 Task: Add Naturtint Permanent Hair Color, 5G Light Golden Chestnut to the cart.
Action: Mouse moved to (243, 121)
Screenshot: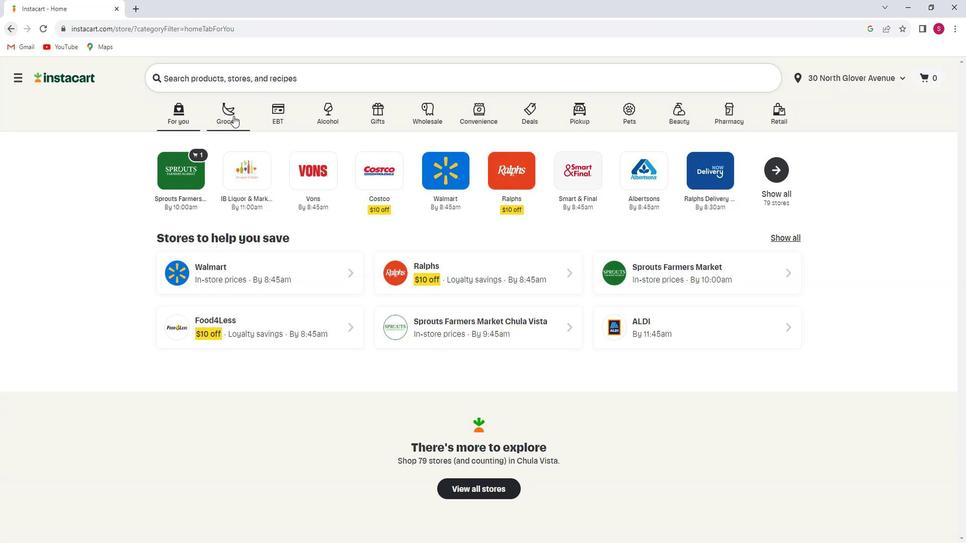 
Action: Mouse pressed left at (243, 121)
Screenshot: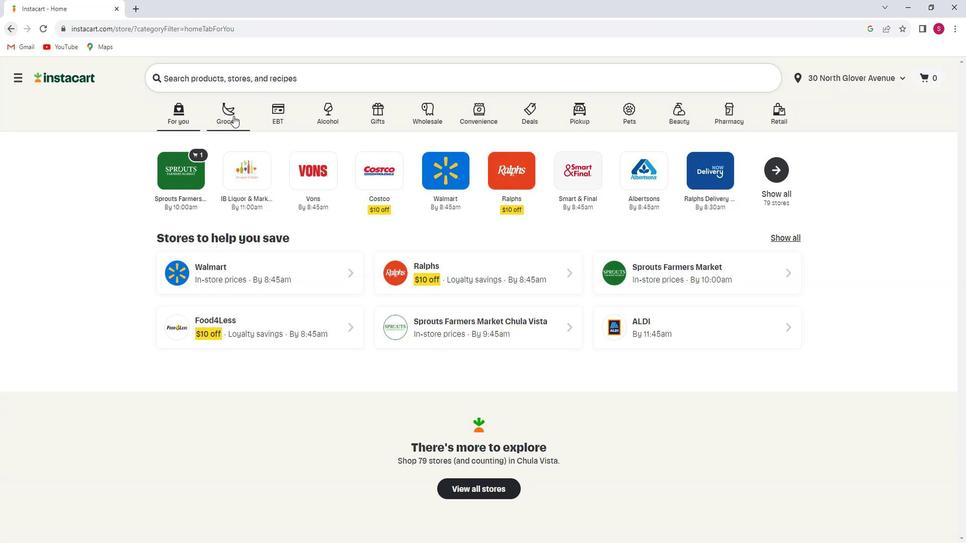 
Action: Mouse moved to (233, 294)
Screenshot: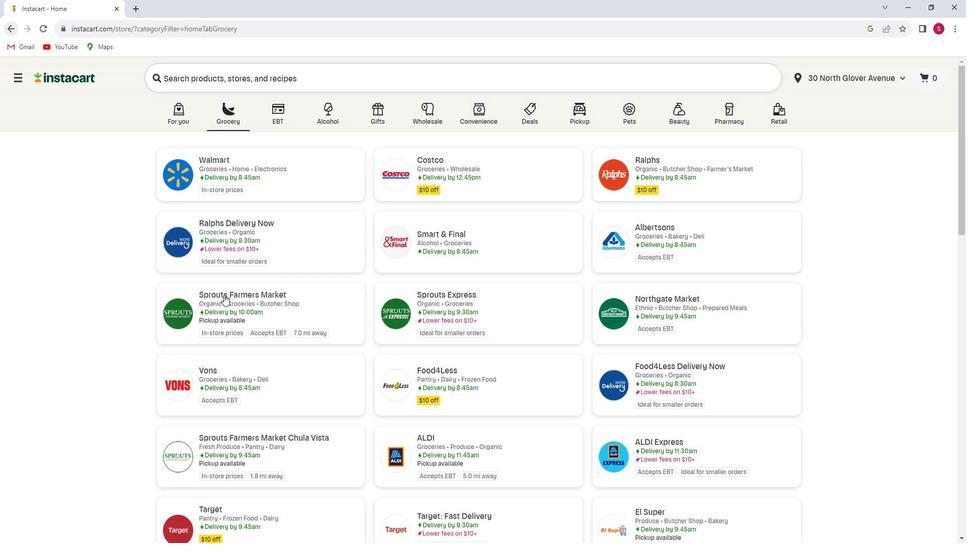 
Action: Mouse pressed left at (233, 294)
Screenshot: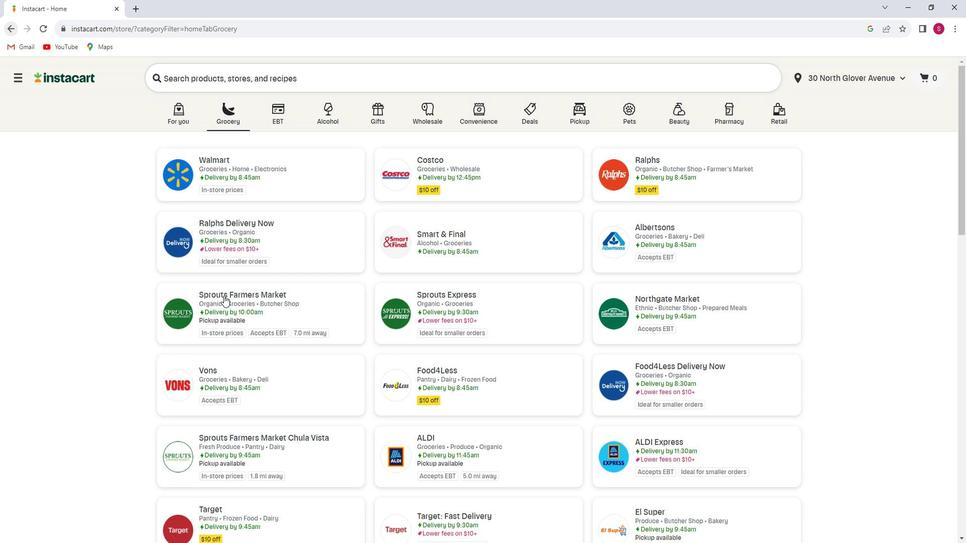 
Action: Mouse moved to (68, 403)
Screenshot: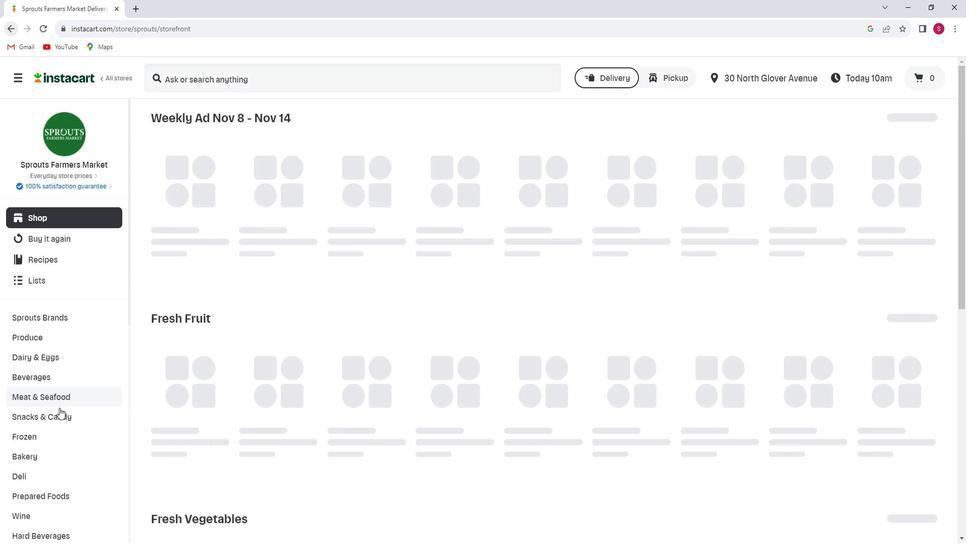 
Action: Mouse scrolled (68, 402) with delta (0, 0)
Screenshot: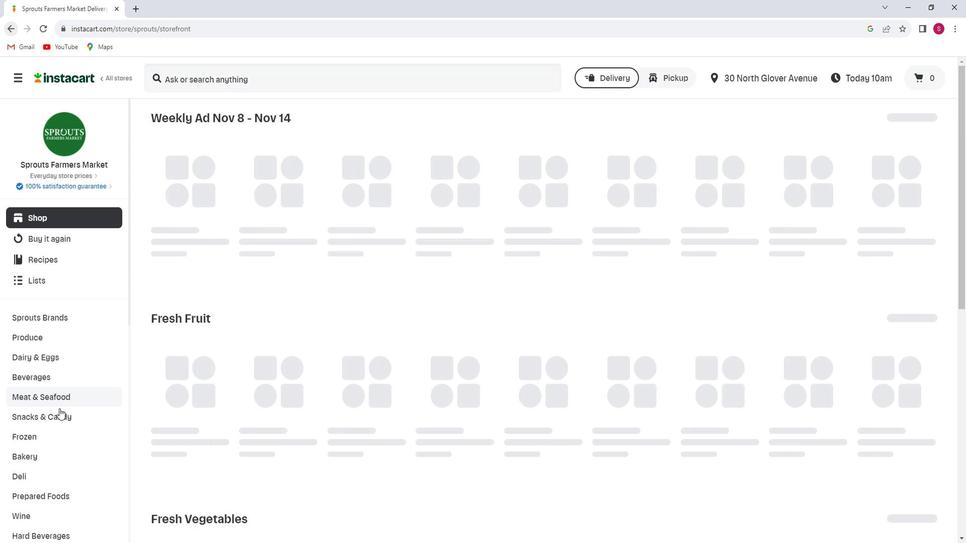 
Action: Mouse scrolled (68, 402) with delta (0, 0)
Screenshot: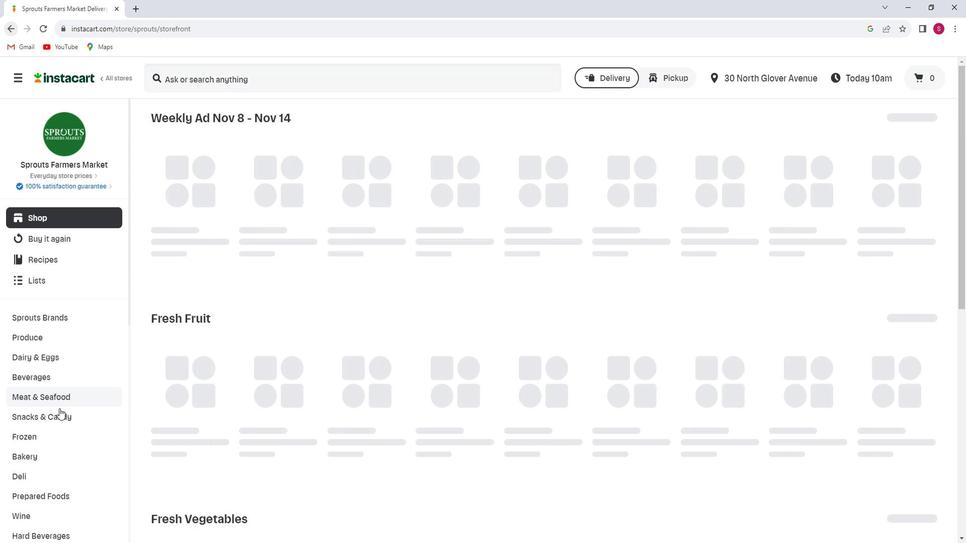 
Action: Mouse scrolled (68, 402) with delta (0, 0)
Screenshot: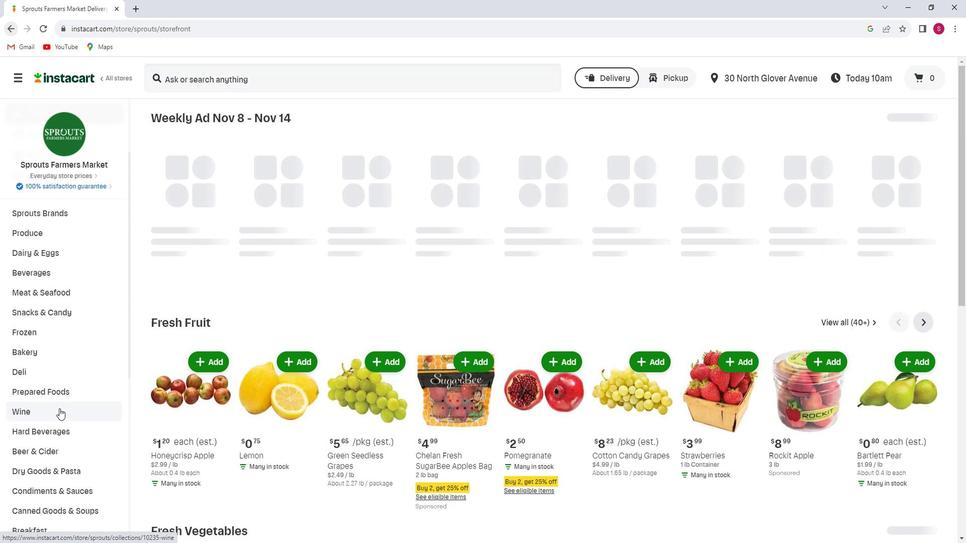 
Action: Mouse scrolled (68, 402) with delta (0, 0)
Screenshot: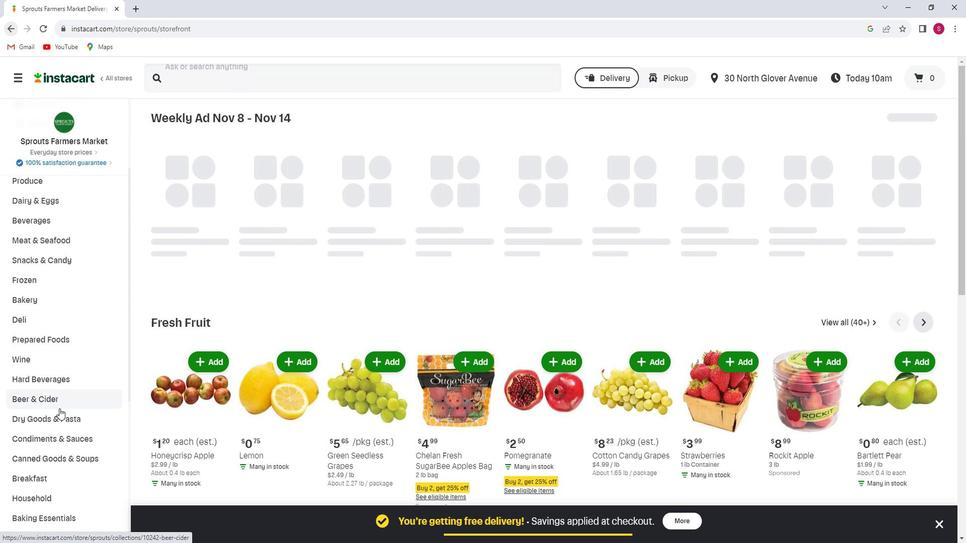 
Action: Mouse scrolled (68, 402) with delta (0, 0)
Screenshot: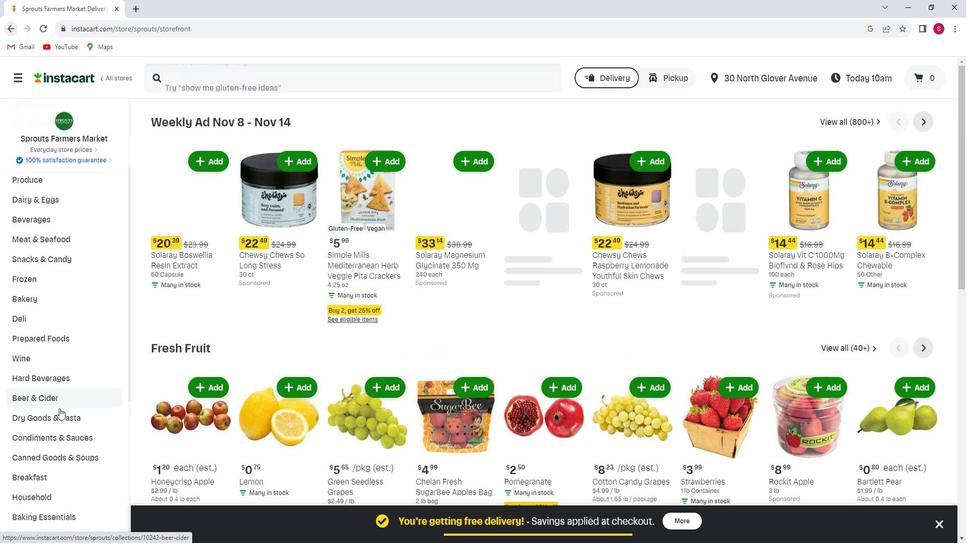 
Action: Mouse scrolled (68, 402) with delta (0, 0)
Screenshot: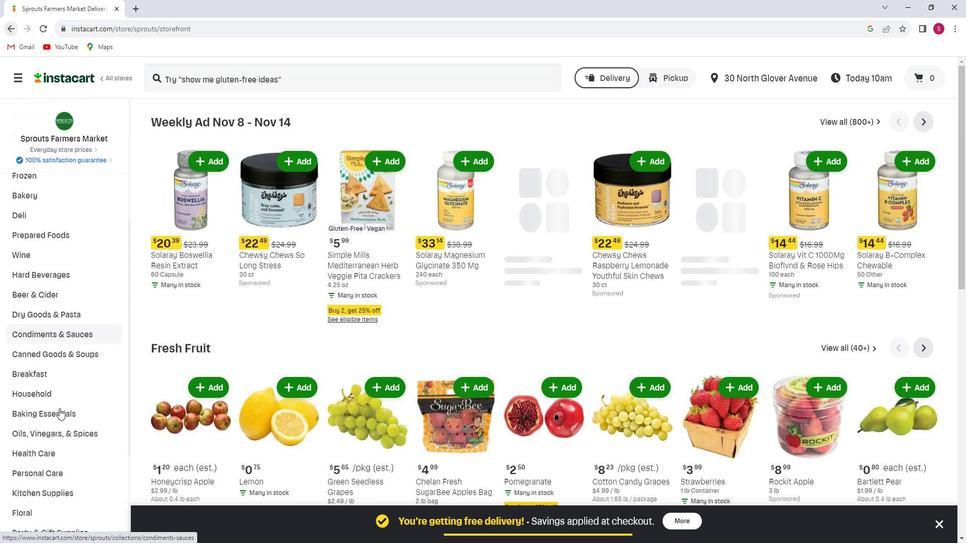 
Action: Mouse moved to (68, 412)
Screenshot: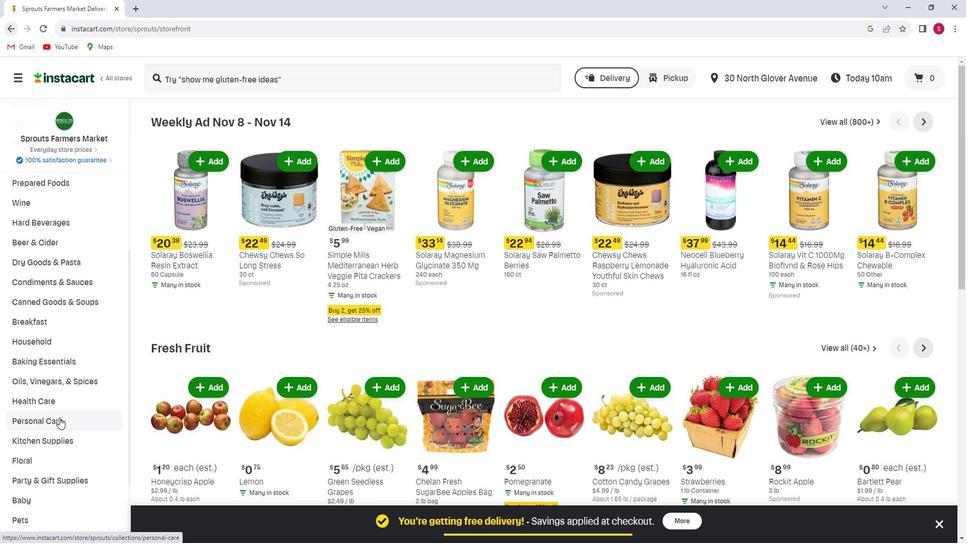 
Action: Mouse pressed left at (68, 412)
Screenshot: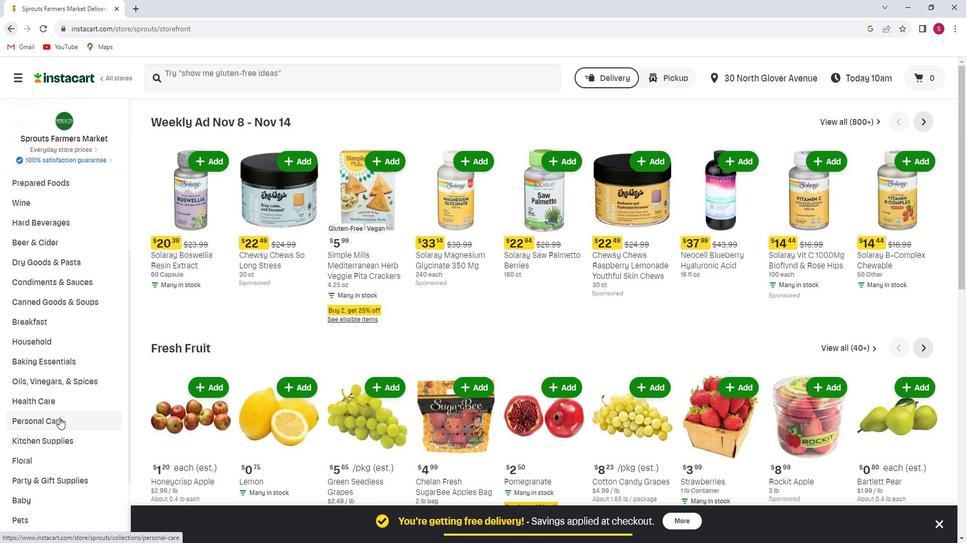 
Action: Mouse moved to (664, 152)
Screenshot: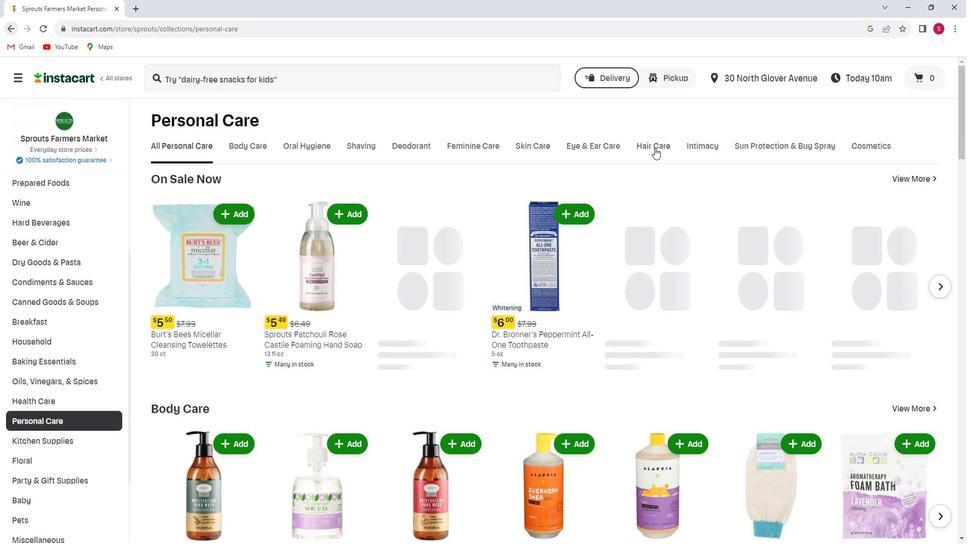 
Action: Mouse pressed left at (664, 152)
Screenshot: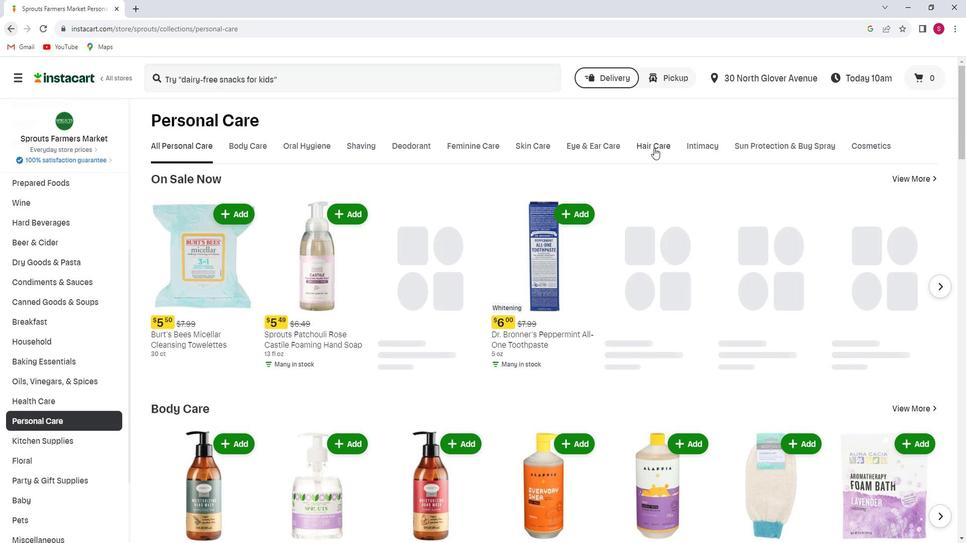 
Action: Mouse moved to (525, 193)
Screenshot: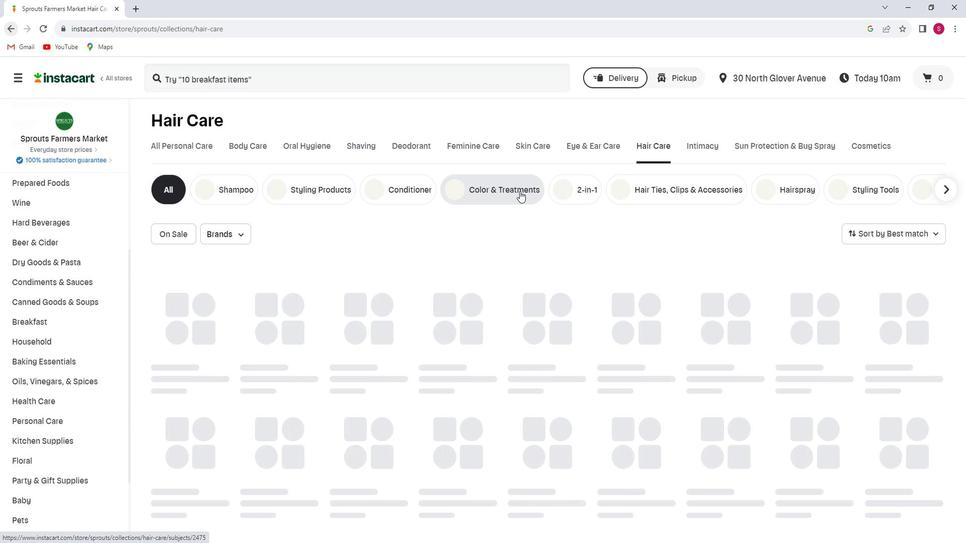 
Action: Mouse pressed left at (525, 193)
Screenshot: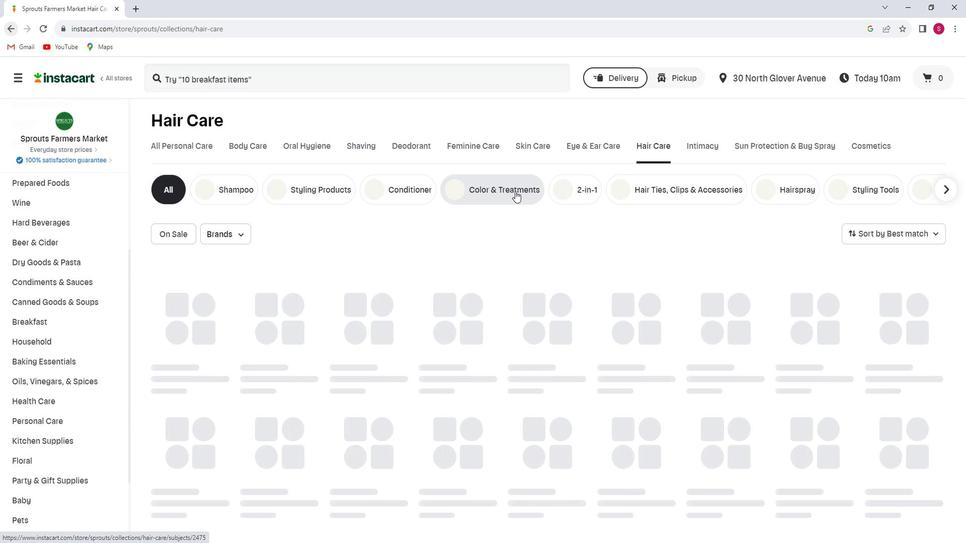 
Action: Mouse moved to (272, 83)
Screenshot: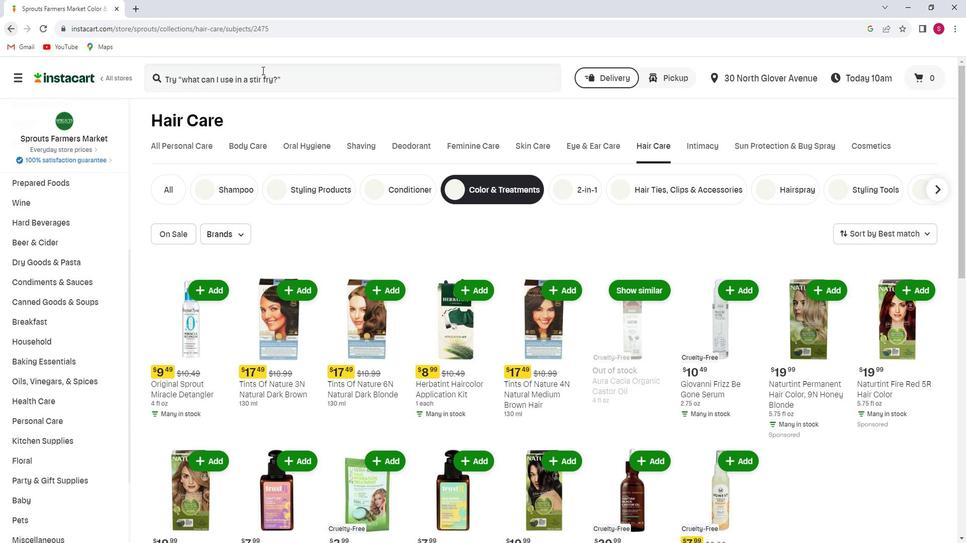 
Action: Mouse pressed left at (272, 83)
Screenshot: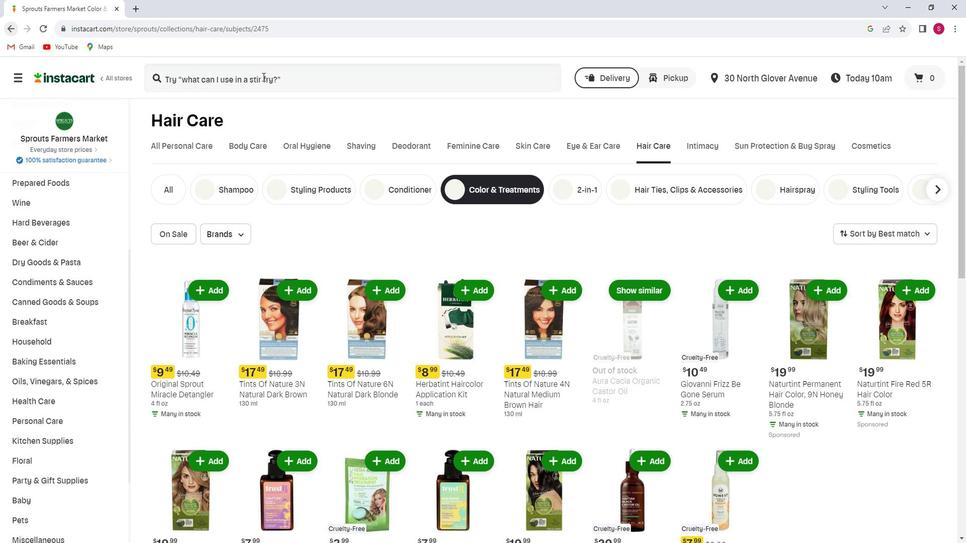
Action: Mouse moved to (272, 83)
Screenshot: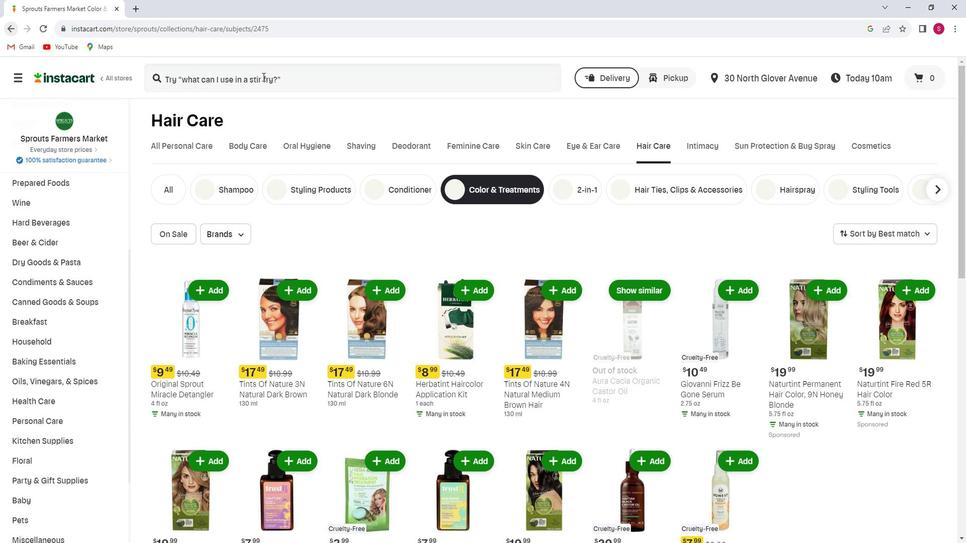 
Action: Key pressed <Key.shift>Naturtint<Key.space><Key.shift>Permanent<Key.space><Key.shift>Hair<Key.space><Key.shift>Color,<Key.space>5<Key.shift>G<Key.space><Key.shift>Light<Key.space><Key.shift>Golden<Key.space><Key.shift>Chestnut<Key.enter>
Screenshot: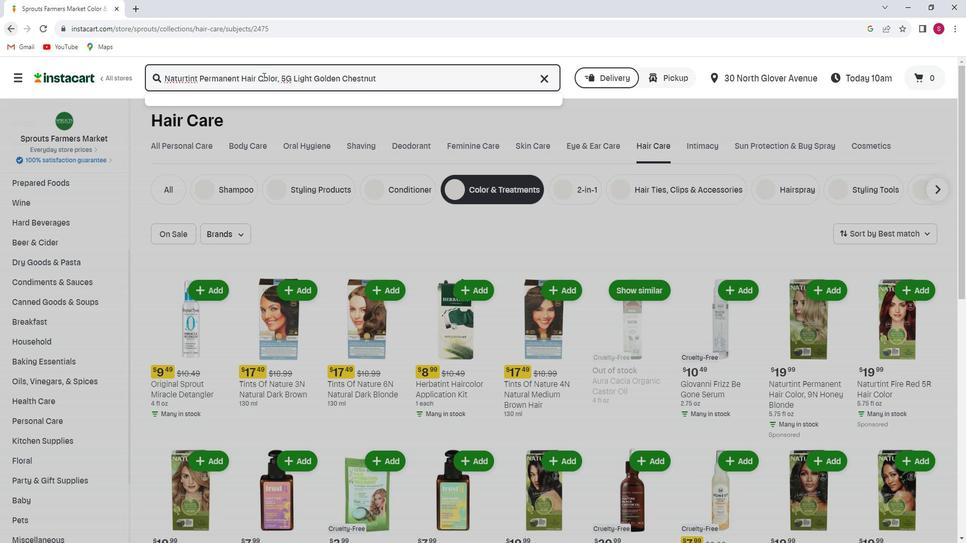 
Action: Mouse moved to (303, 172)
Screenshot: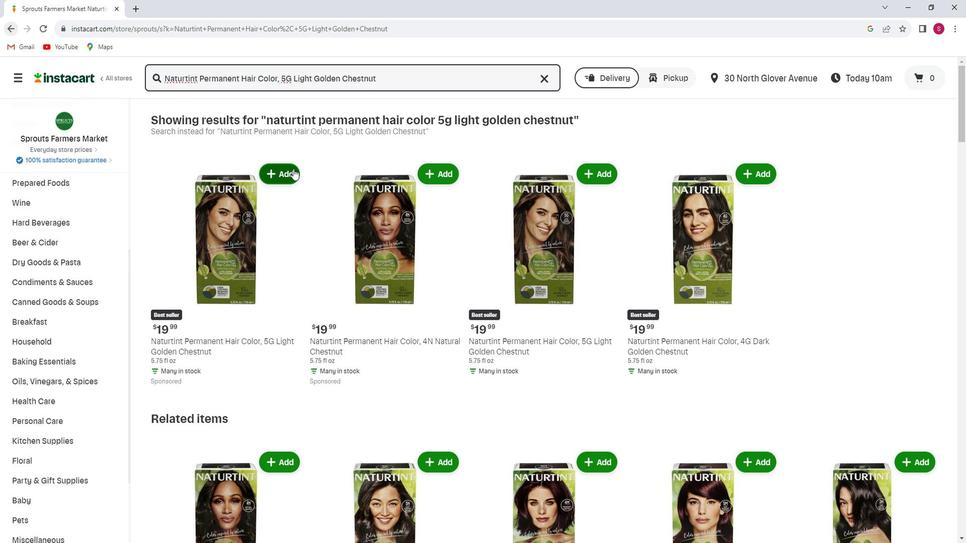 
Action: Mouse pressed left at (303, 172)
Screenshot: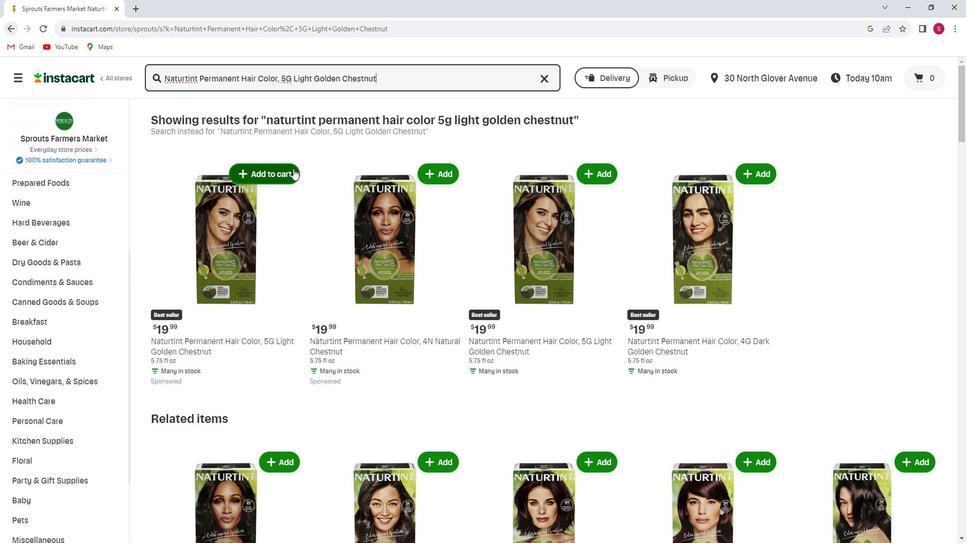 
Action: Mouse moved to (304, 190)
Screenshot: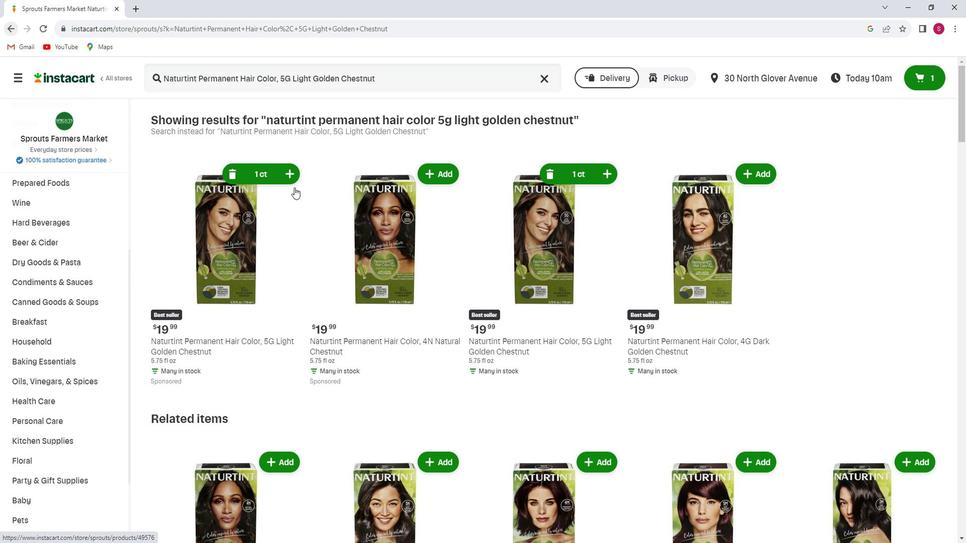 
